 Task: Select the margins with the custom "90".
Action: Mouse moved to (74, 131)
Screenshot: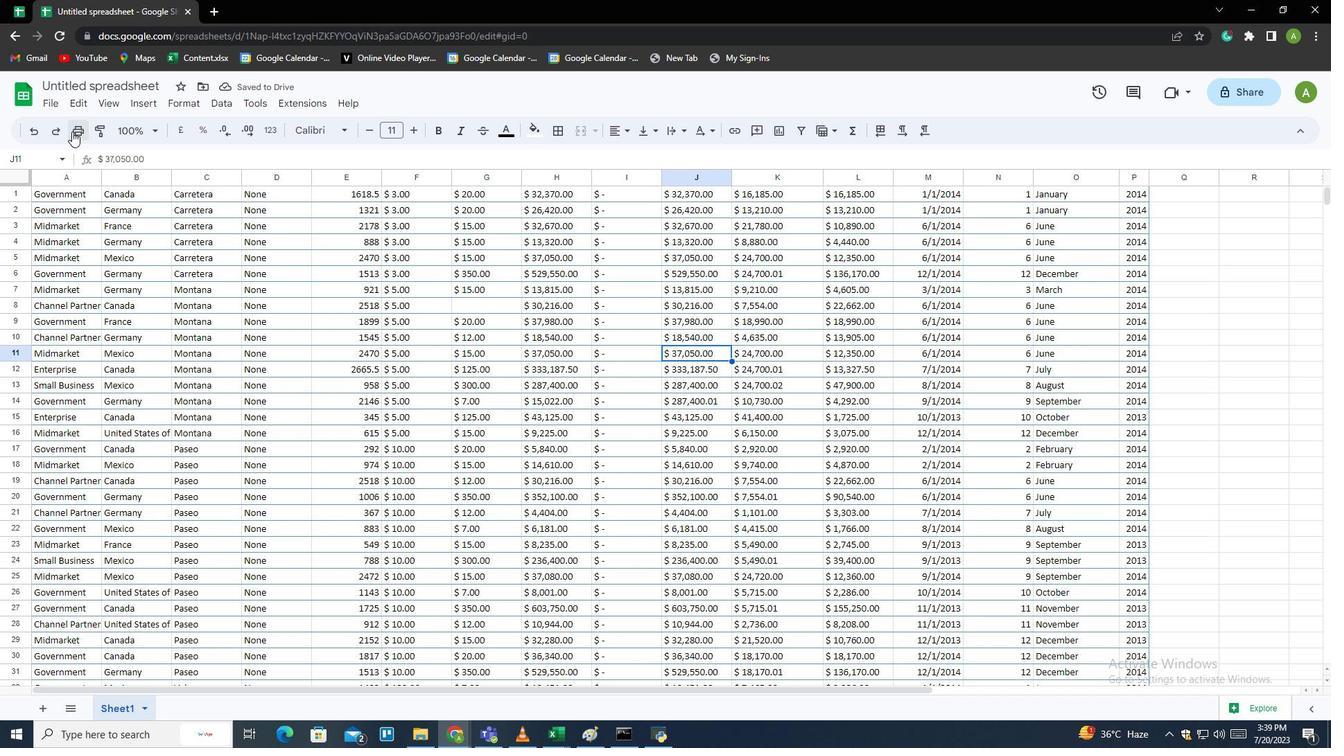 
Action: Mouse pressed left at (74, 131)
Screenshot: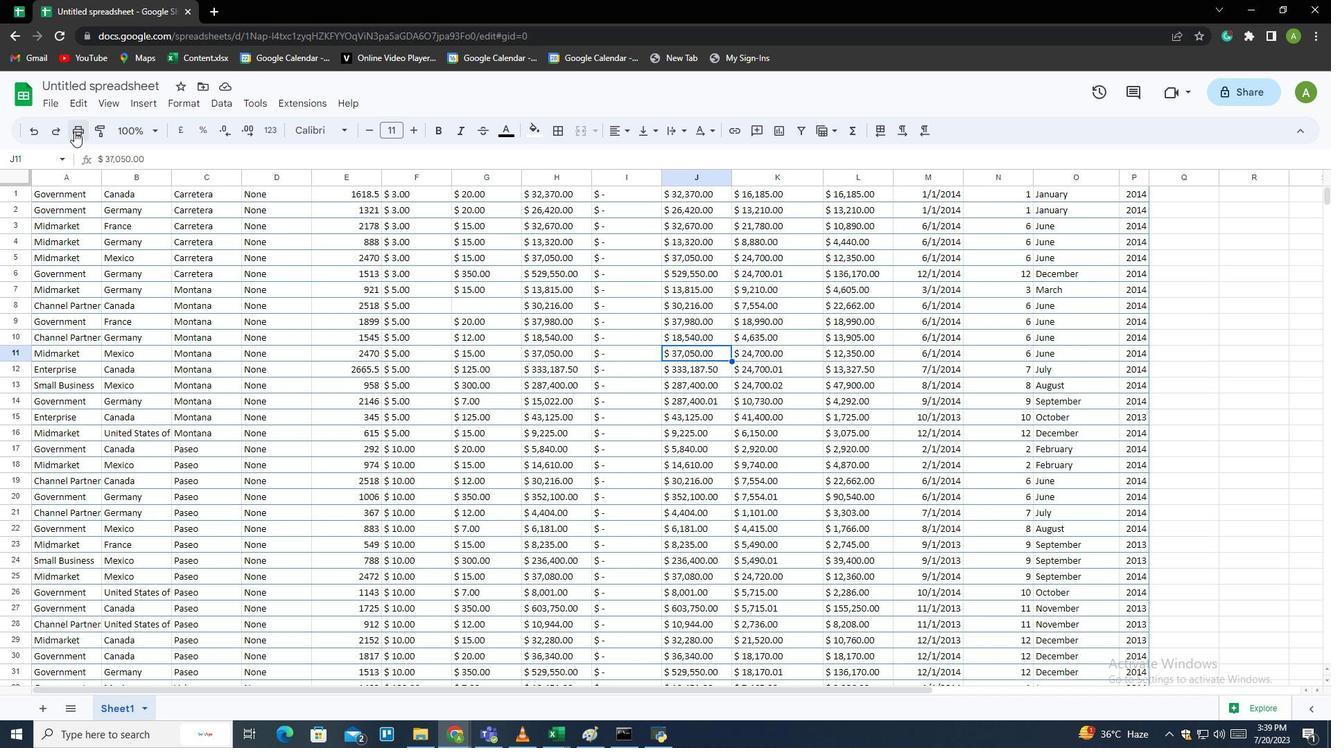 
Action: Mouse moved to (1280, 93)
Screenshot: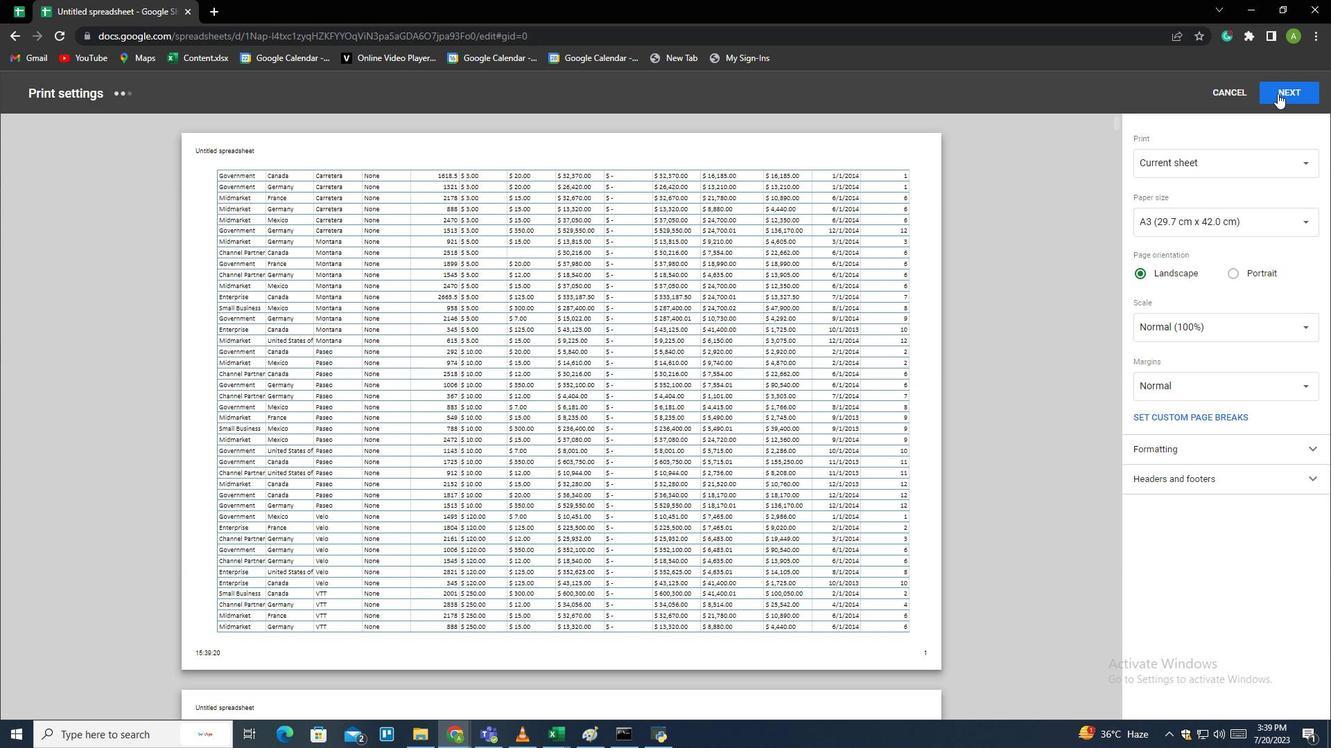 
Action: Mouse pressed left at (1280, 93)
Screenshot: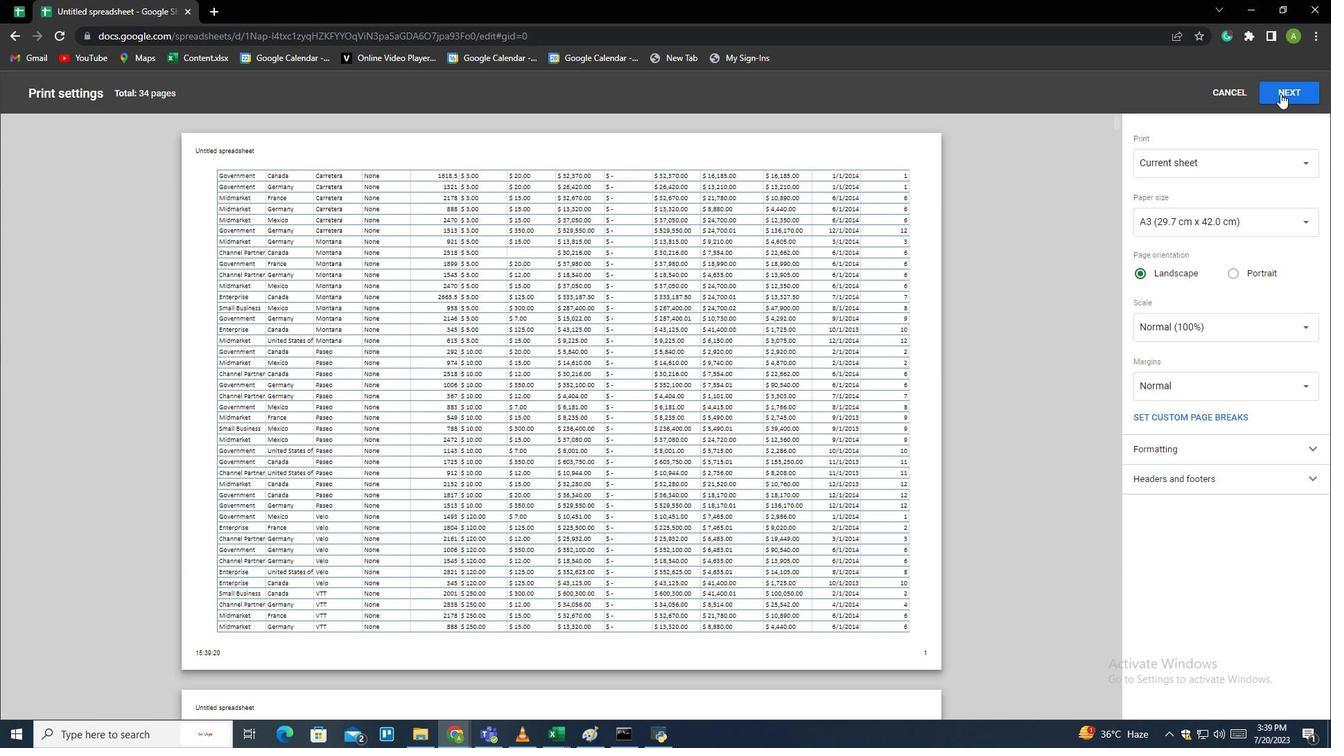 
Action: Mouse moved to (931, 257)
Screenshot: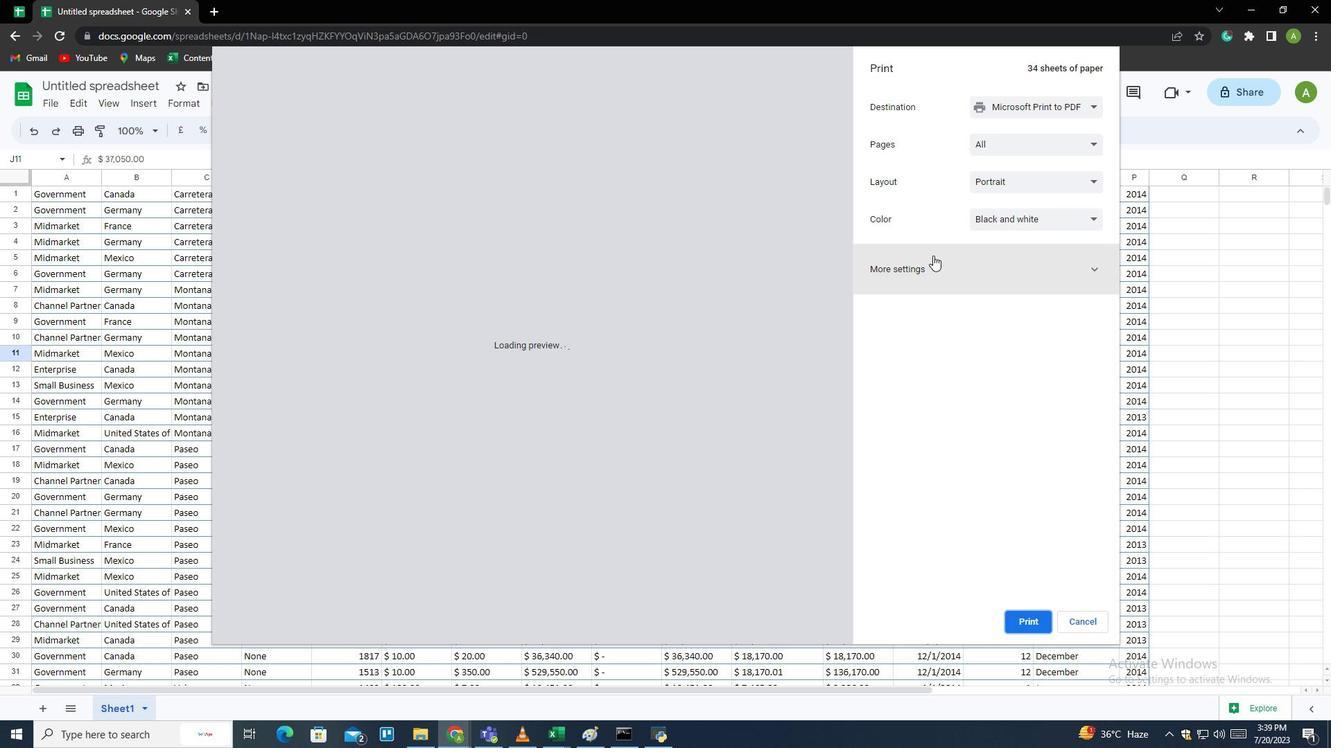 
Action: Mouse pressed left at (931, 257)
Screenshot: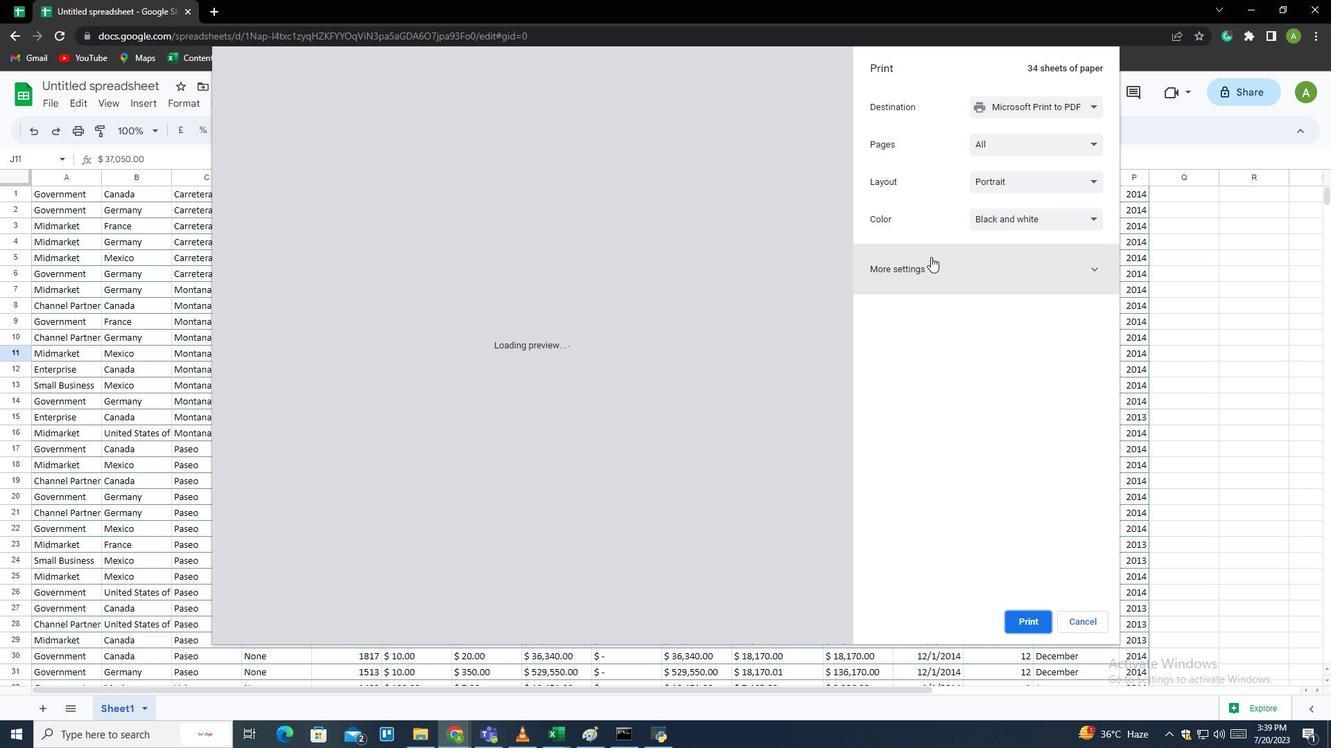 
Action: Mouse moved to (990, 391)
Screenshot: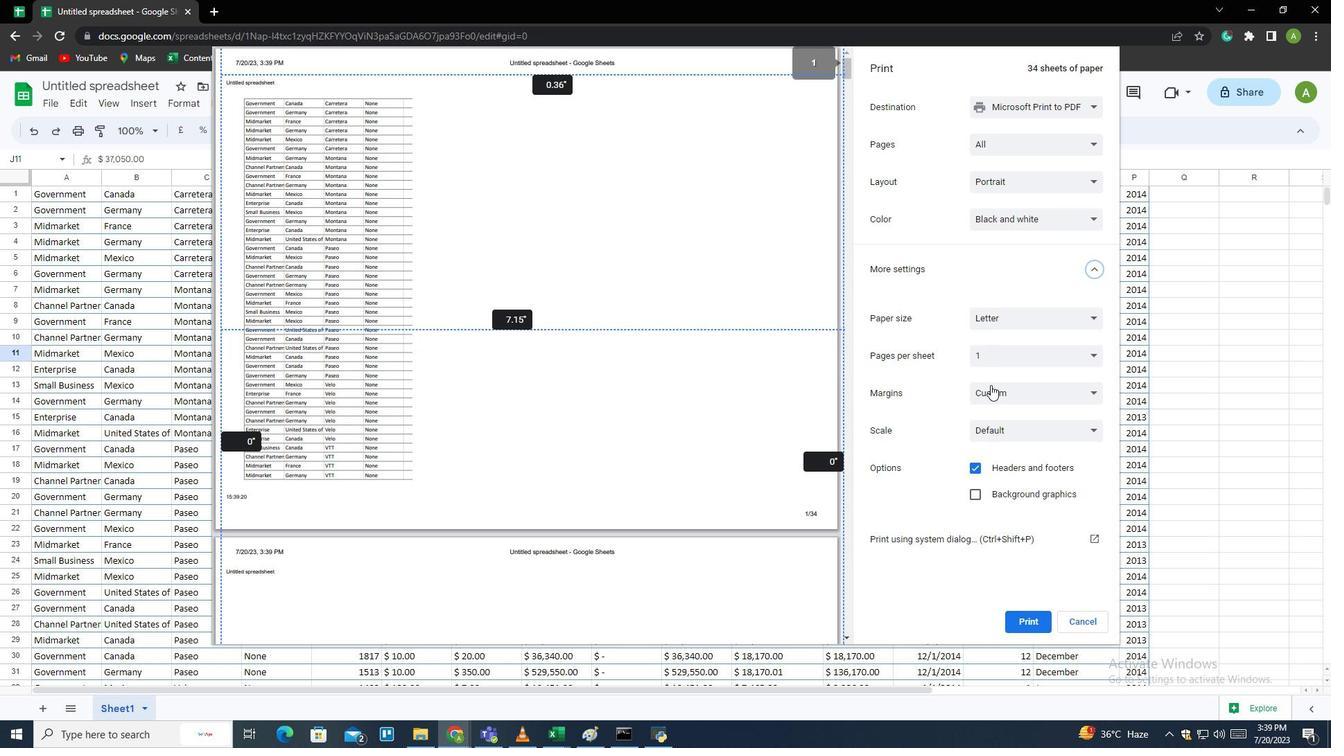 
Action: Mouse pressed left at (990, 391)
Screenshot: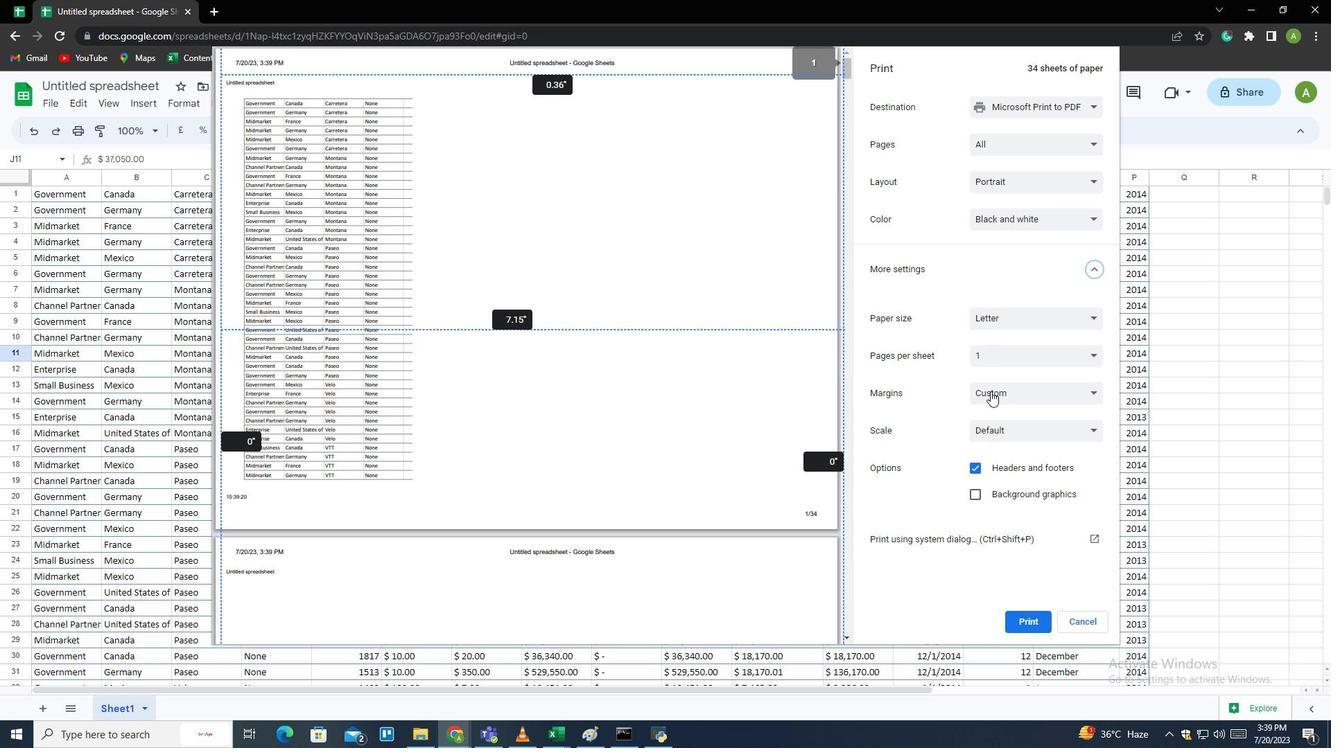 
Action: Mouse moved to (995, 443)
Screenshot: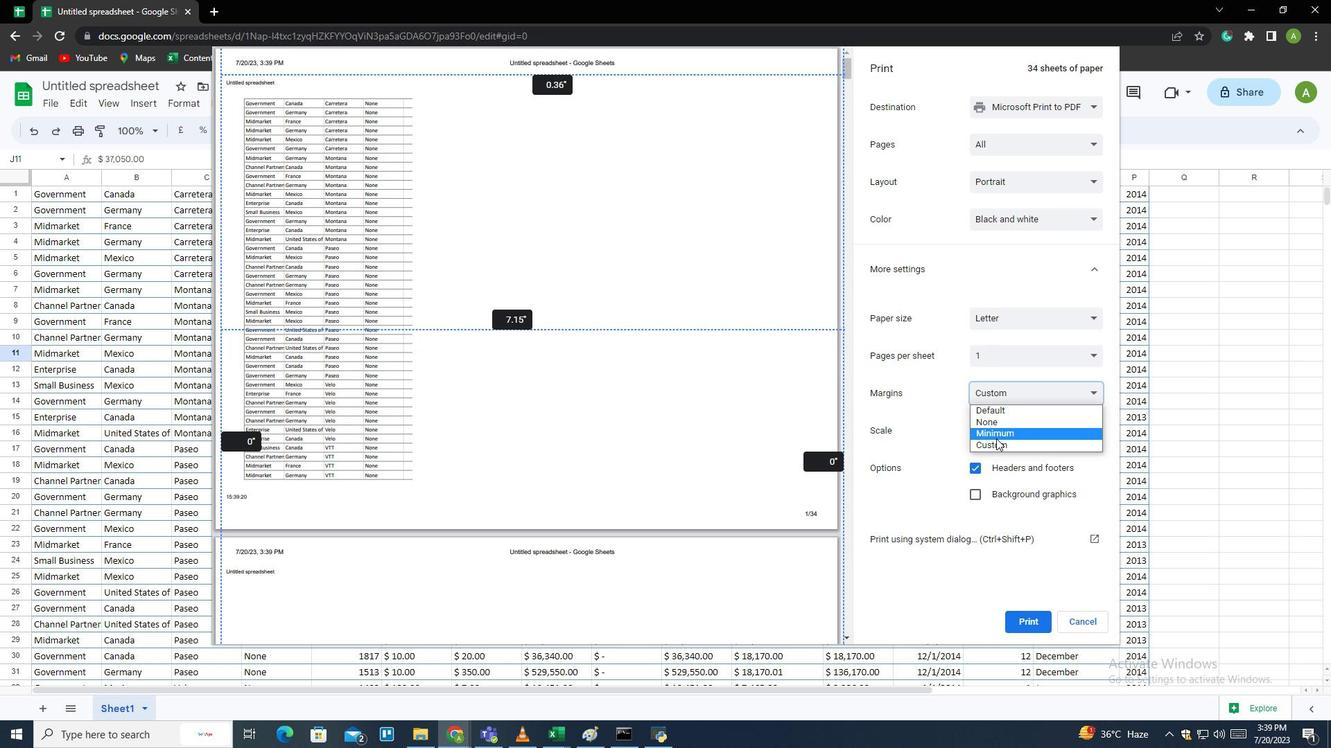 
Action: Mouse pressed left at (995, 443)
Screenshot: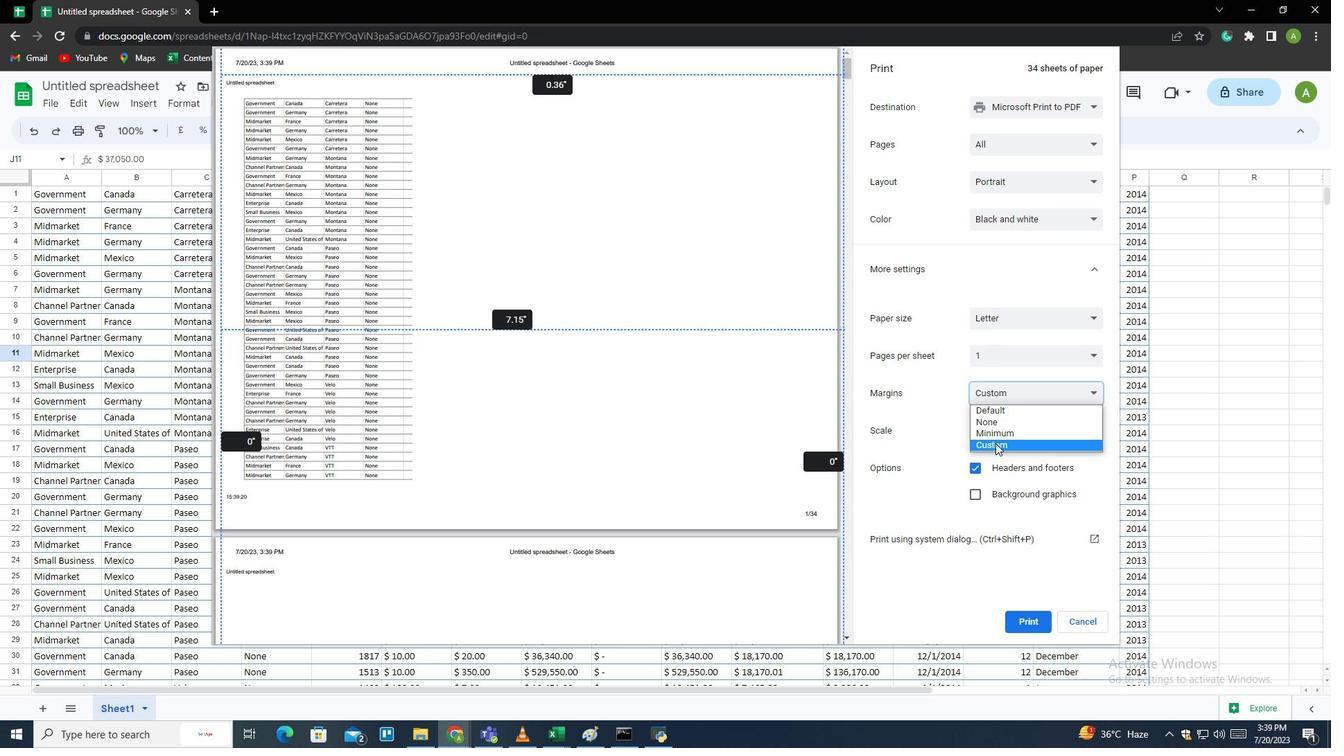 
Action: Mouse moved to (518, 323)
Screenshot: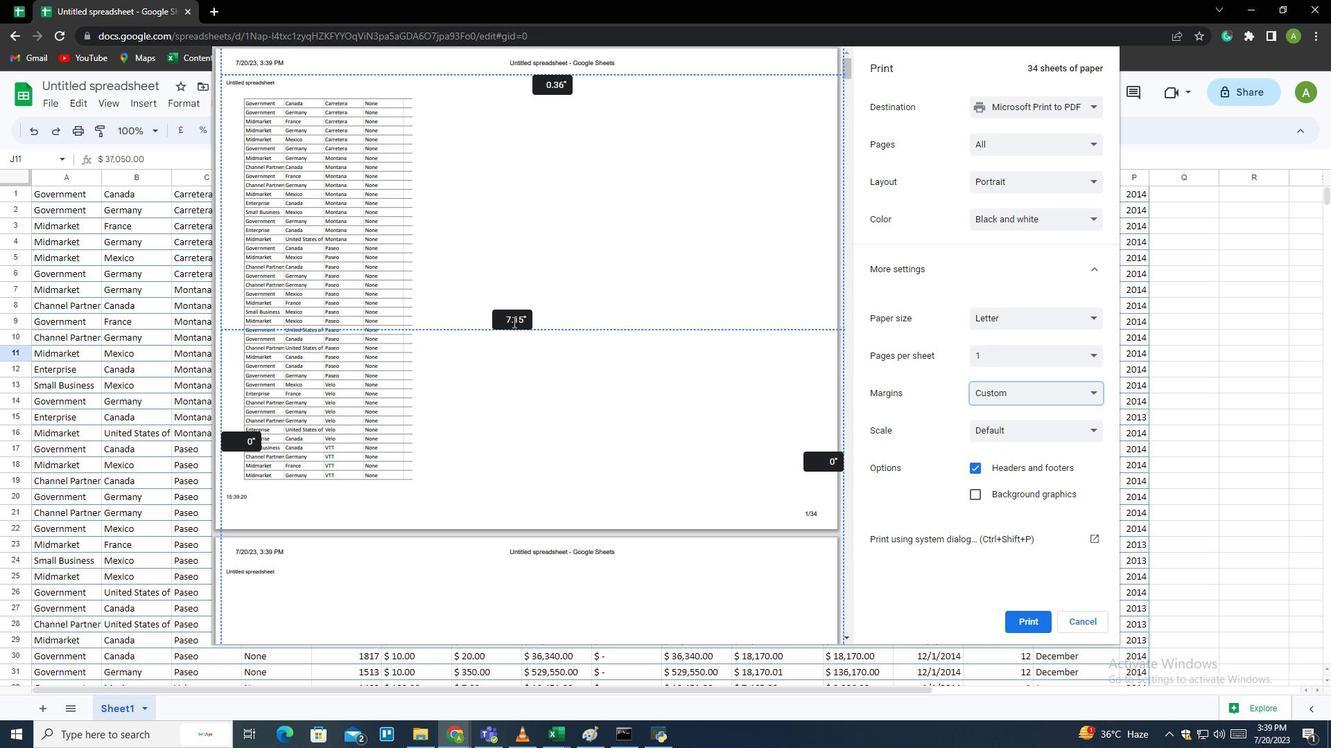 
Action: Mouse pressed left at (518, 323)
Screenshot: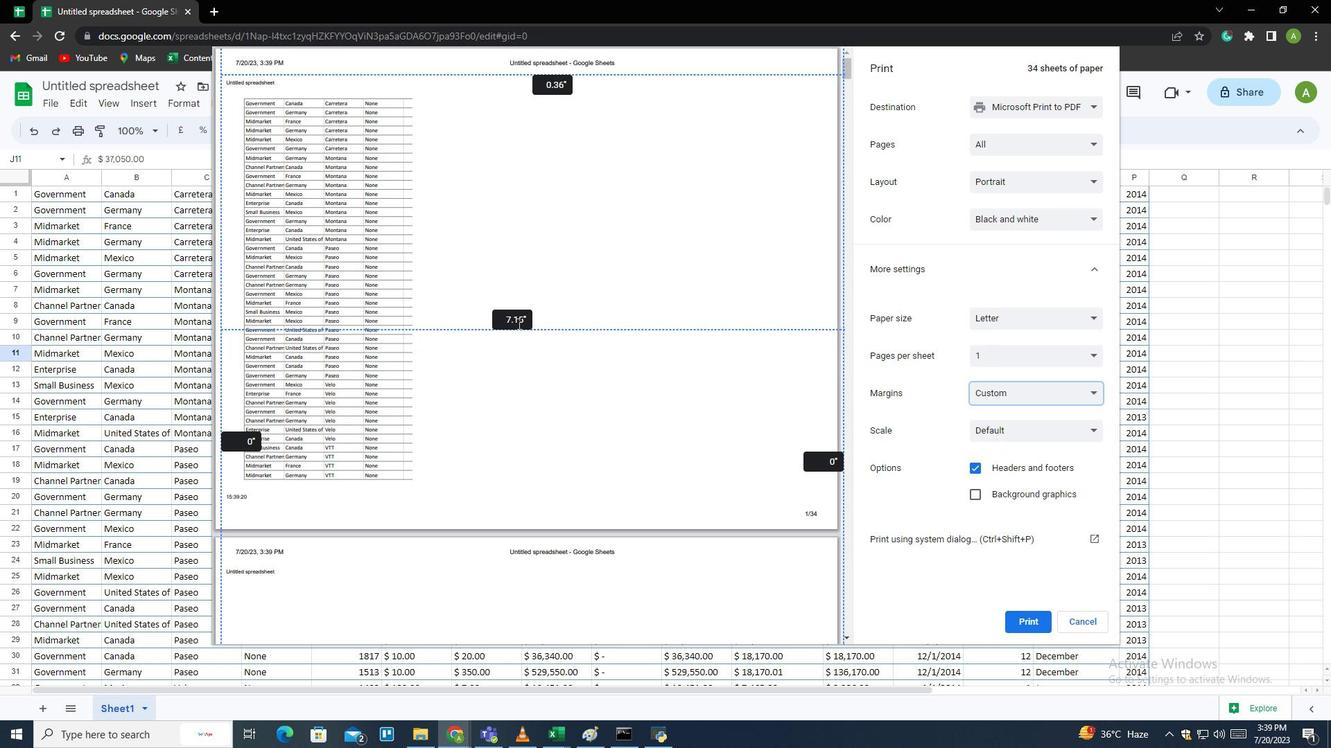 
Action: Mouse pressed left at (518, 323)
Screenshot: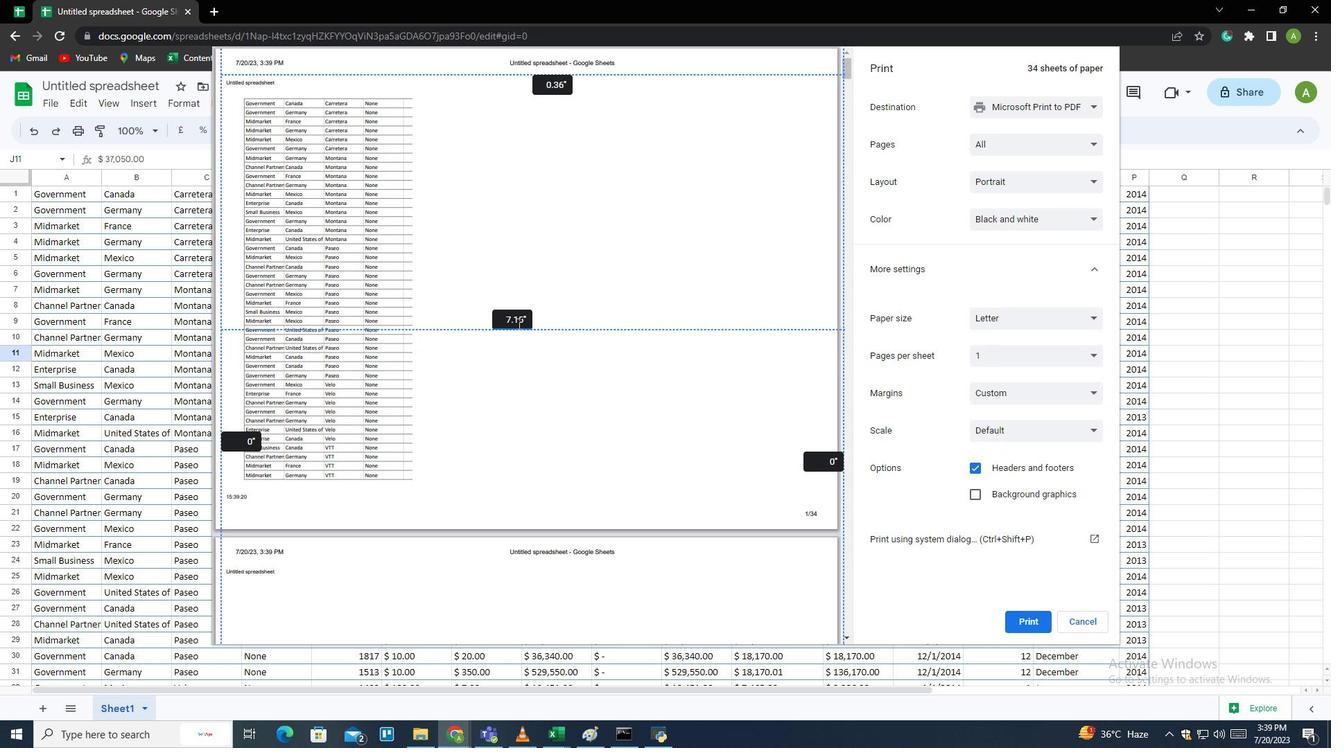 
Action: Mouse moved to (518, 323)
Screenshot: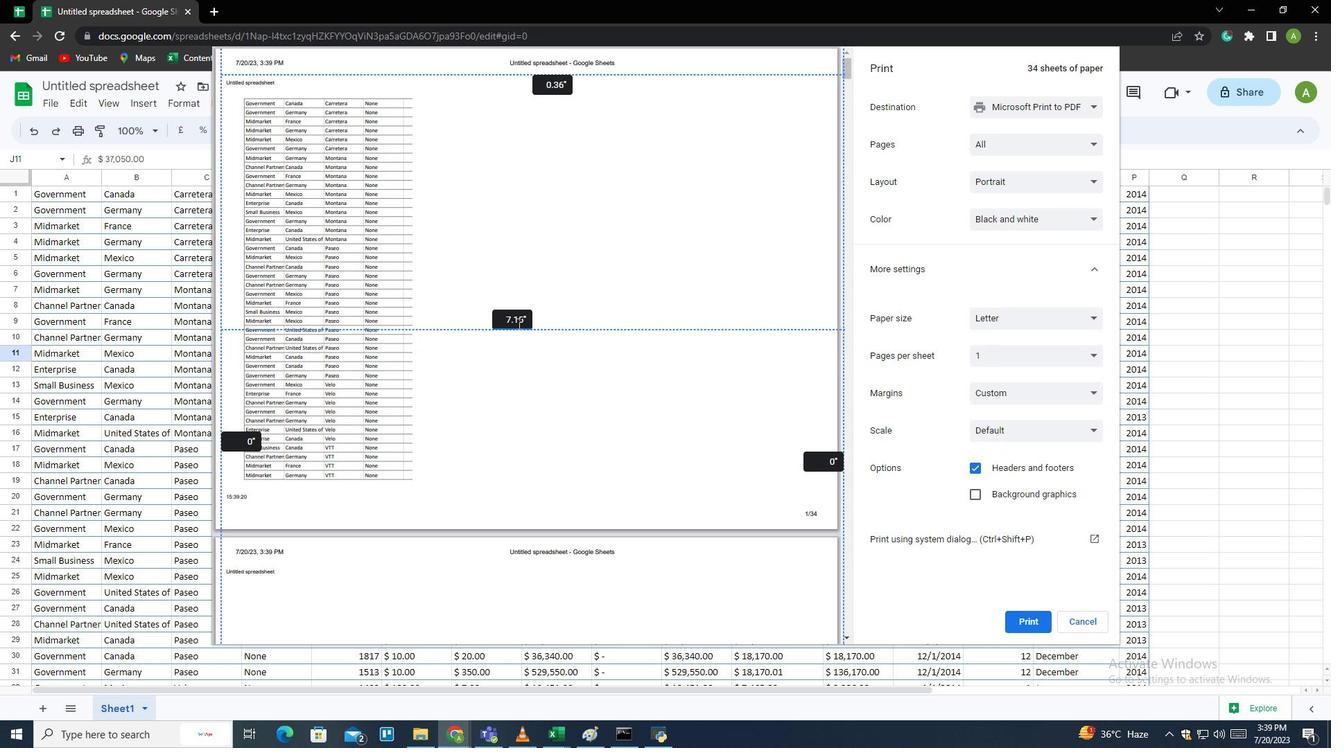 
Action: Mouse pressed left at (518, 323)
Screenshot: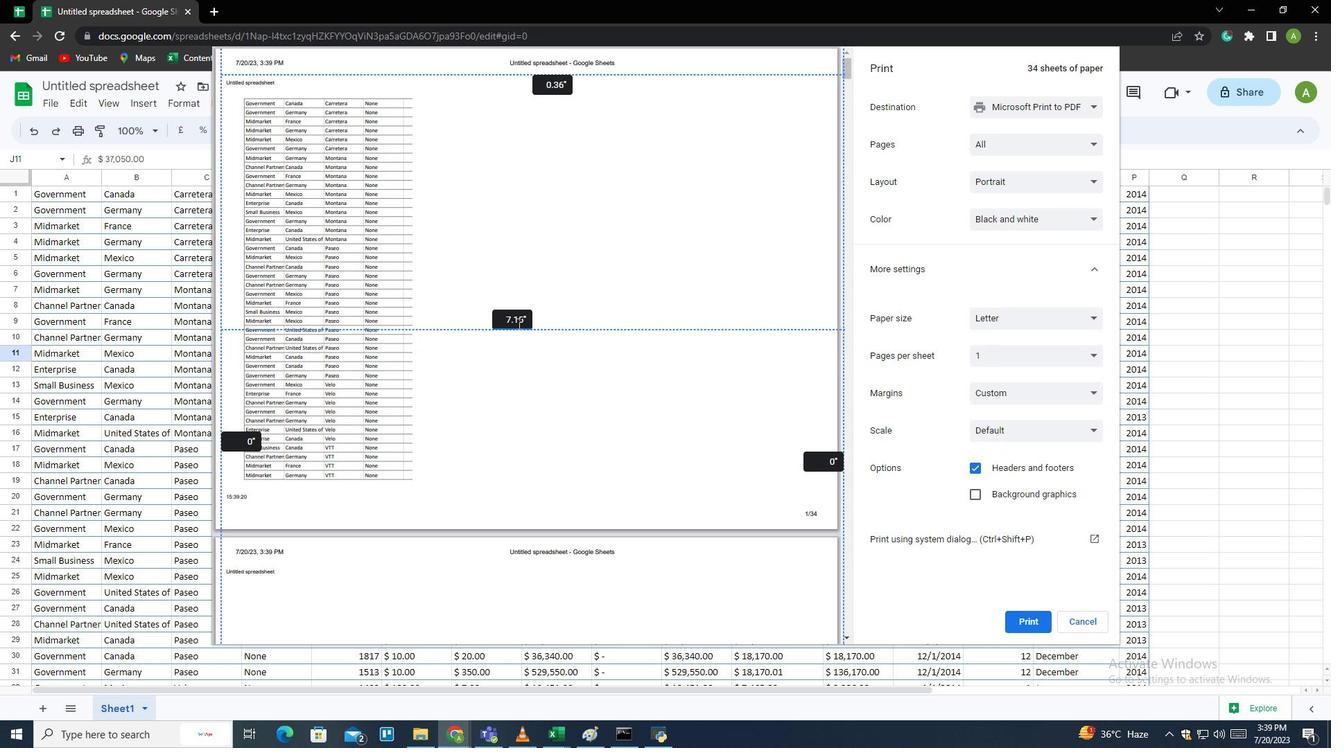 
Action: Key pressed 90<Key.enter>
Screenshot: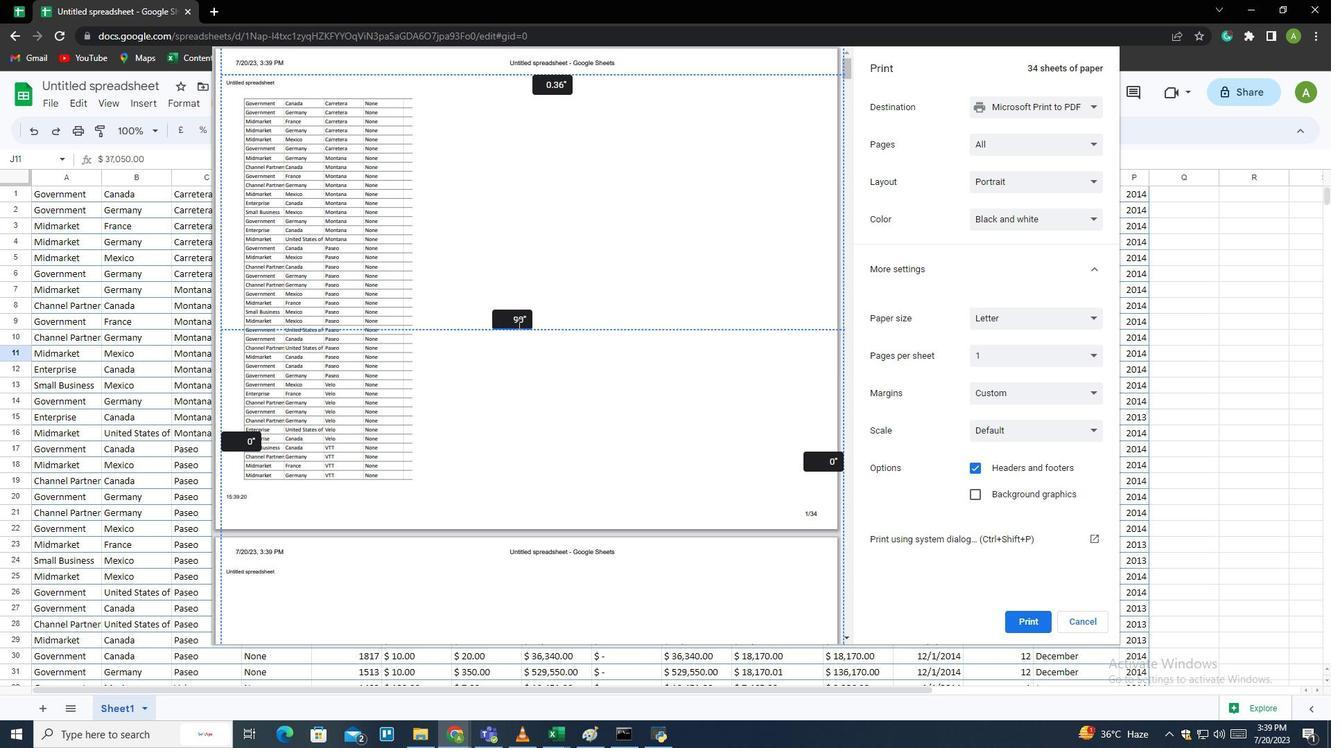 
